 Task: Add Naturtint Permanent Hair Color, 6N Dark Blonde to the cart.
Action: Mouse moved to (355, 187)
Screenshot: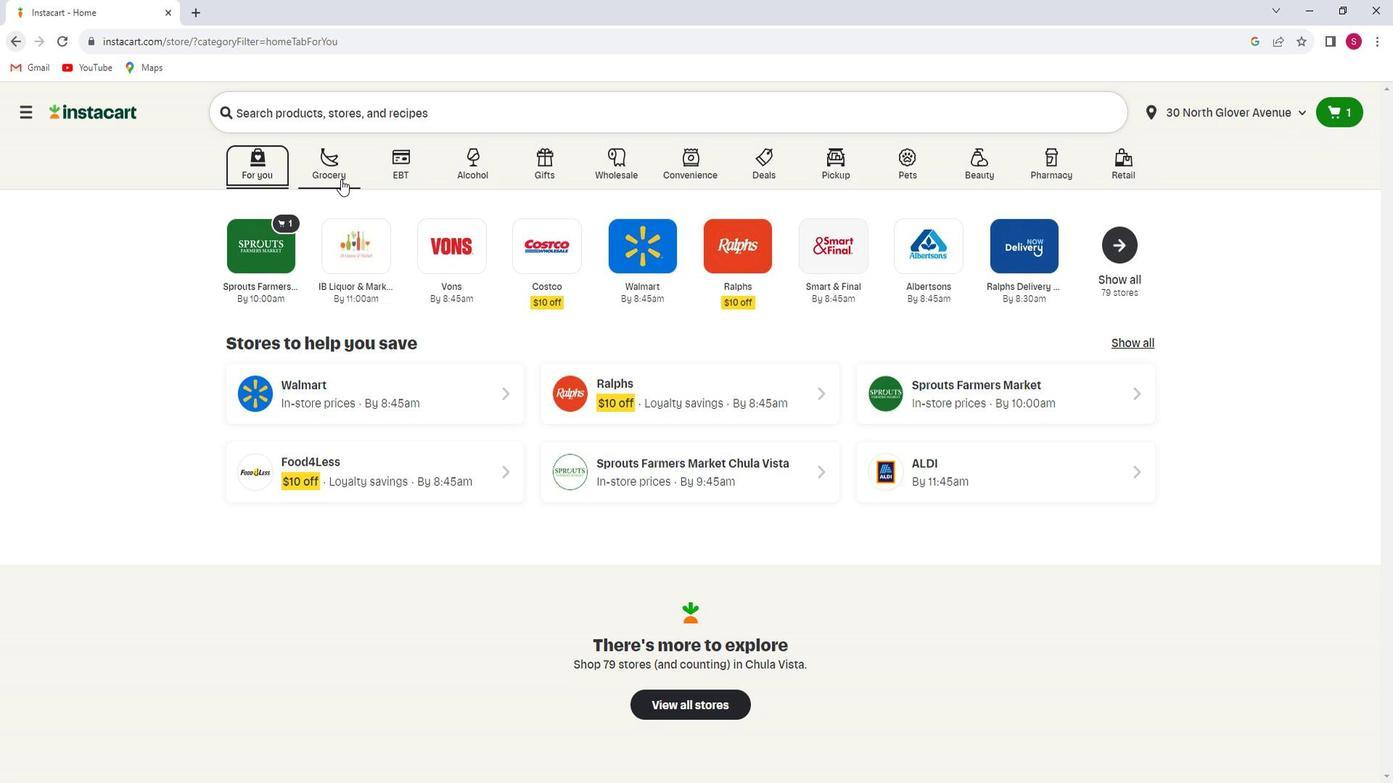 
Action: Mouse pressed left at (355, 187)
Screenshot: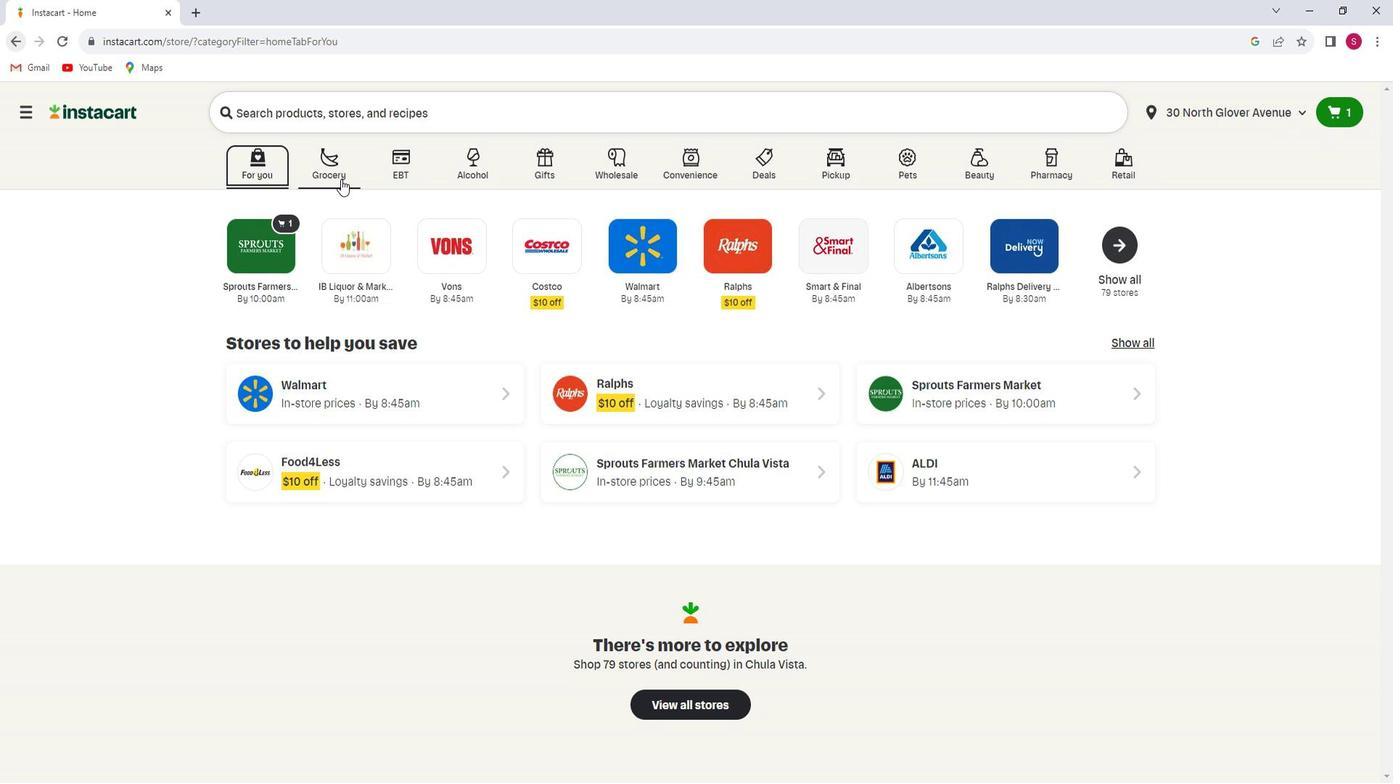 
Action: Mouse moved to (346, 442)
Screenshot: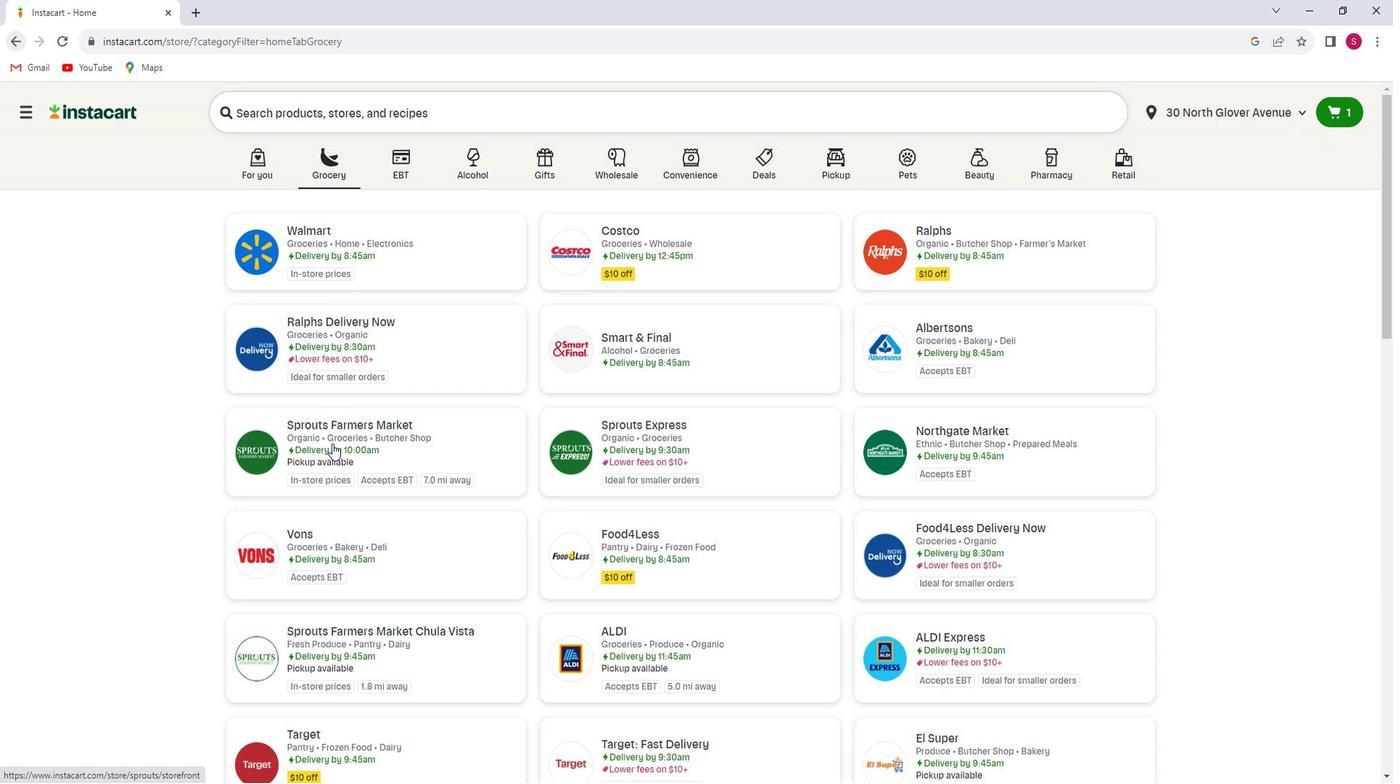 
Action: Mouse pressed left at (346, 442)
Screenshot: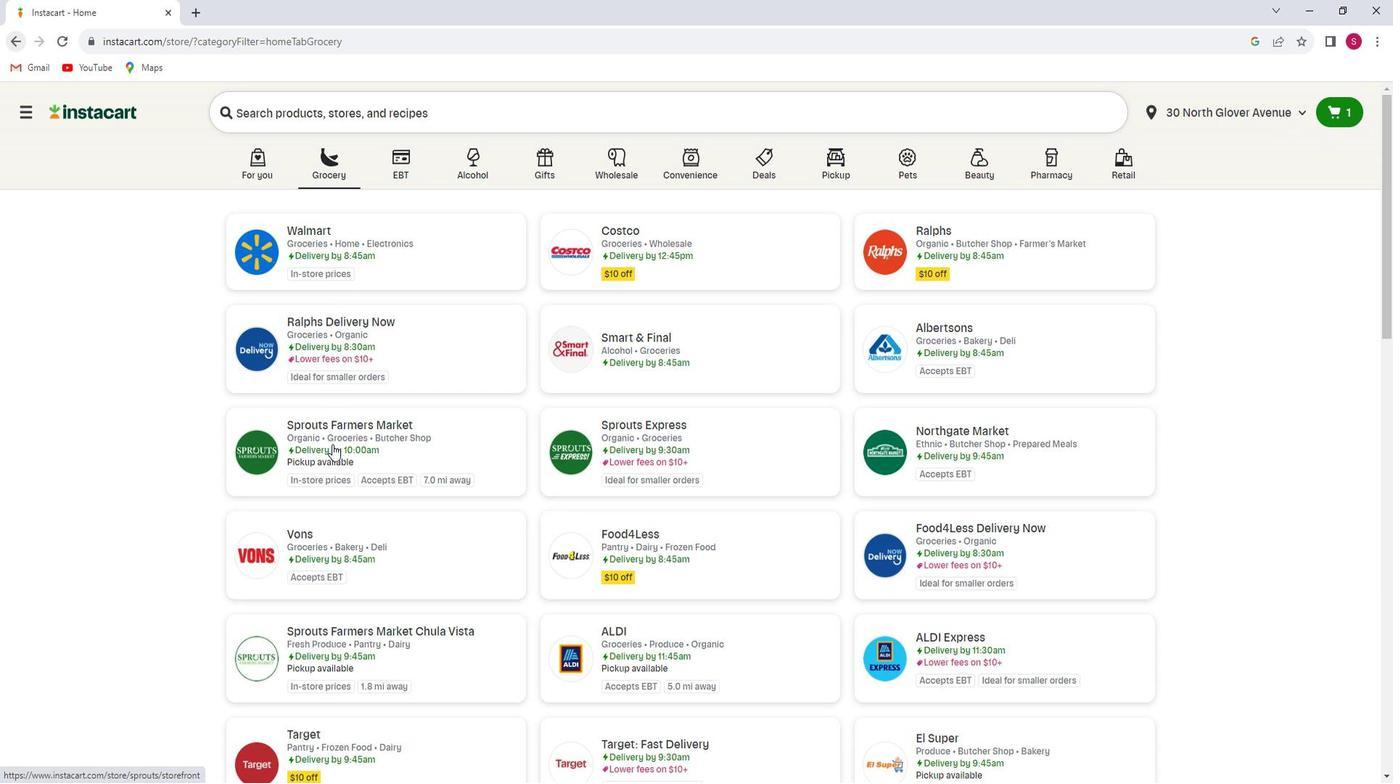 
Action: Mouse moved to (84, 502)
Screenshot: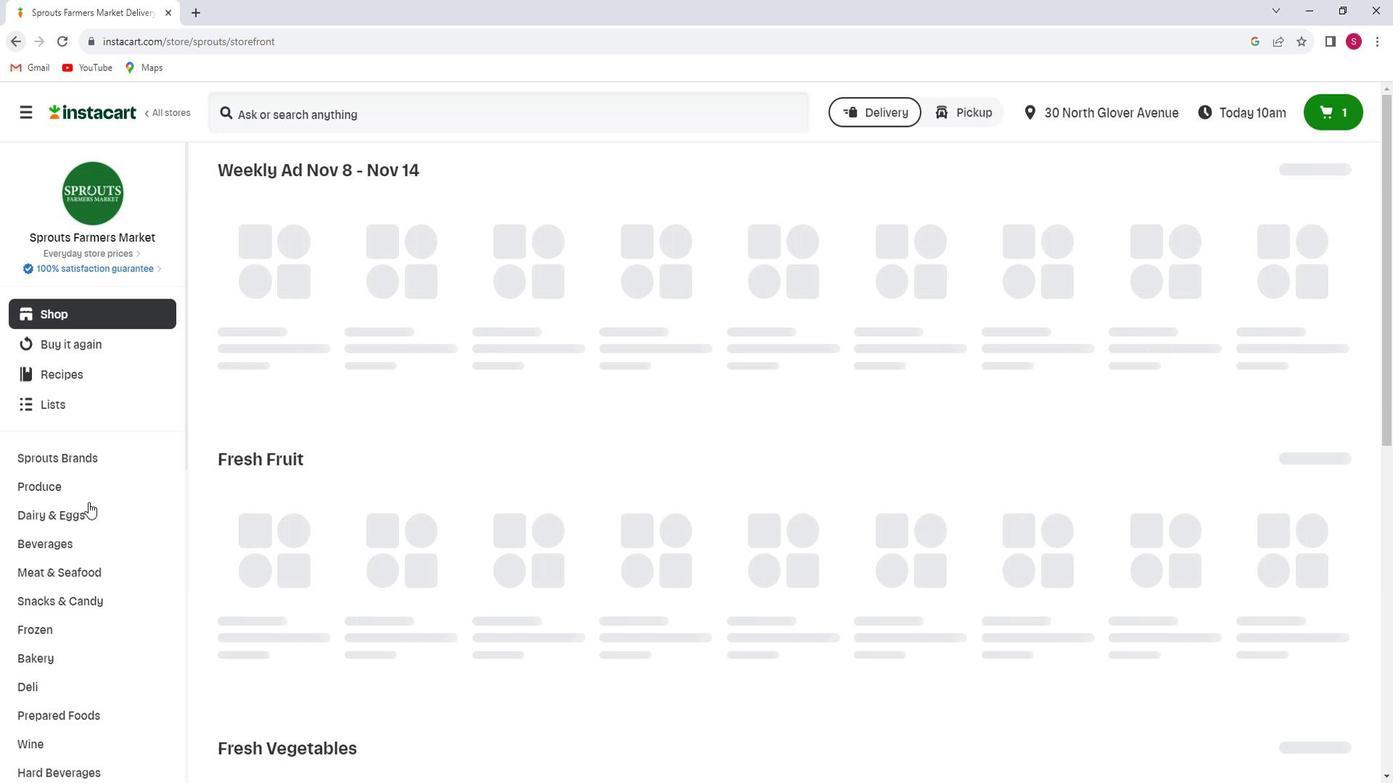 
Action: Mouse scrolled (84, 502) with delta (0, 0)
Screenshot: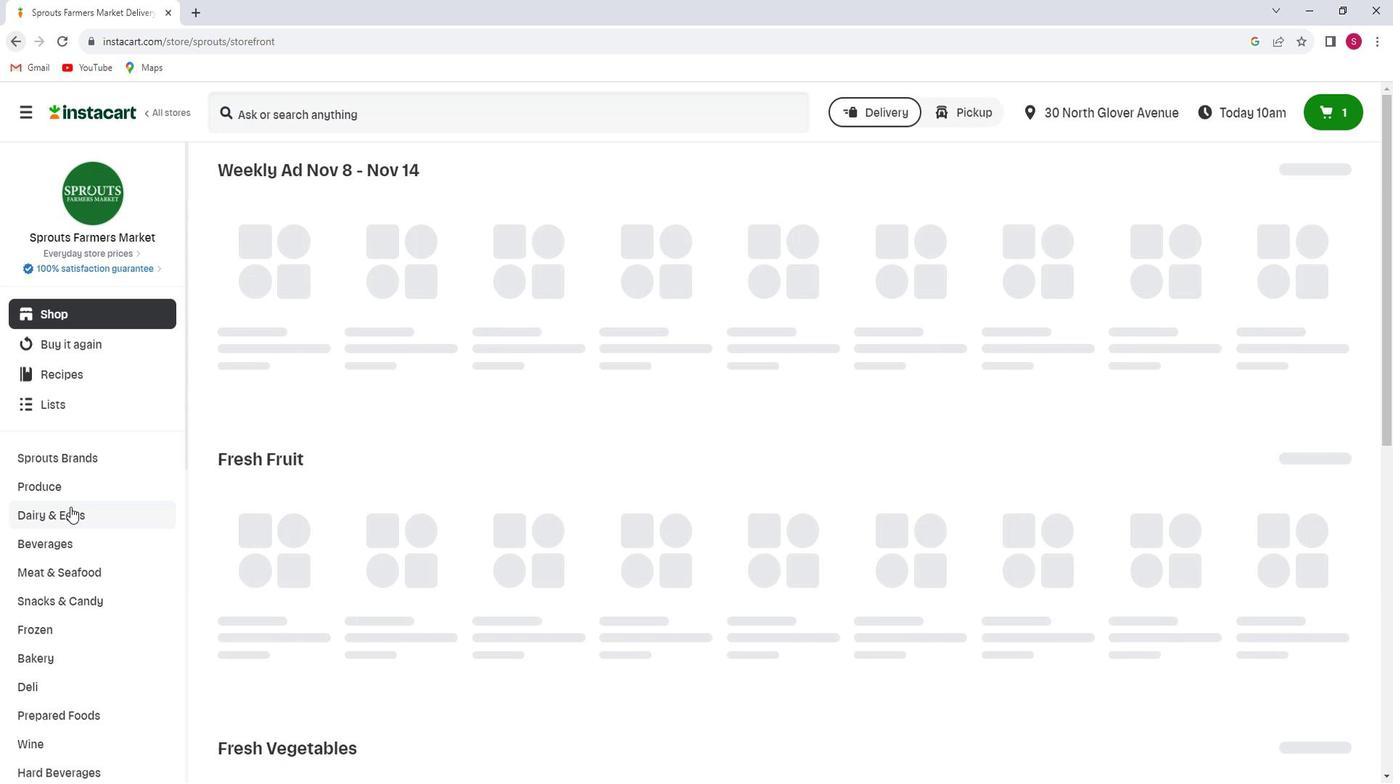 
Action: Mouse scrolled (84, 502) with delta (0, 0)
Screenshot: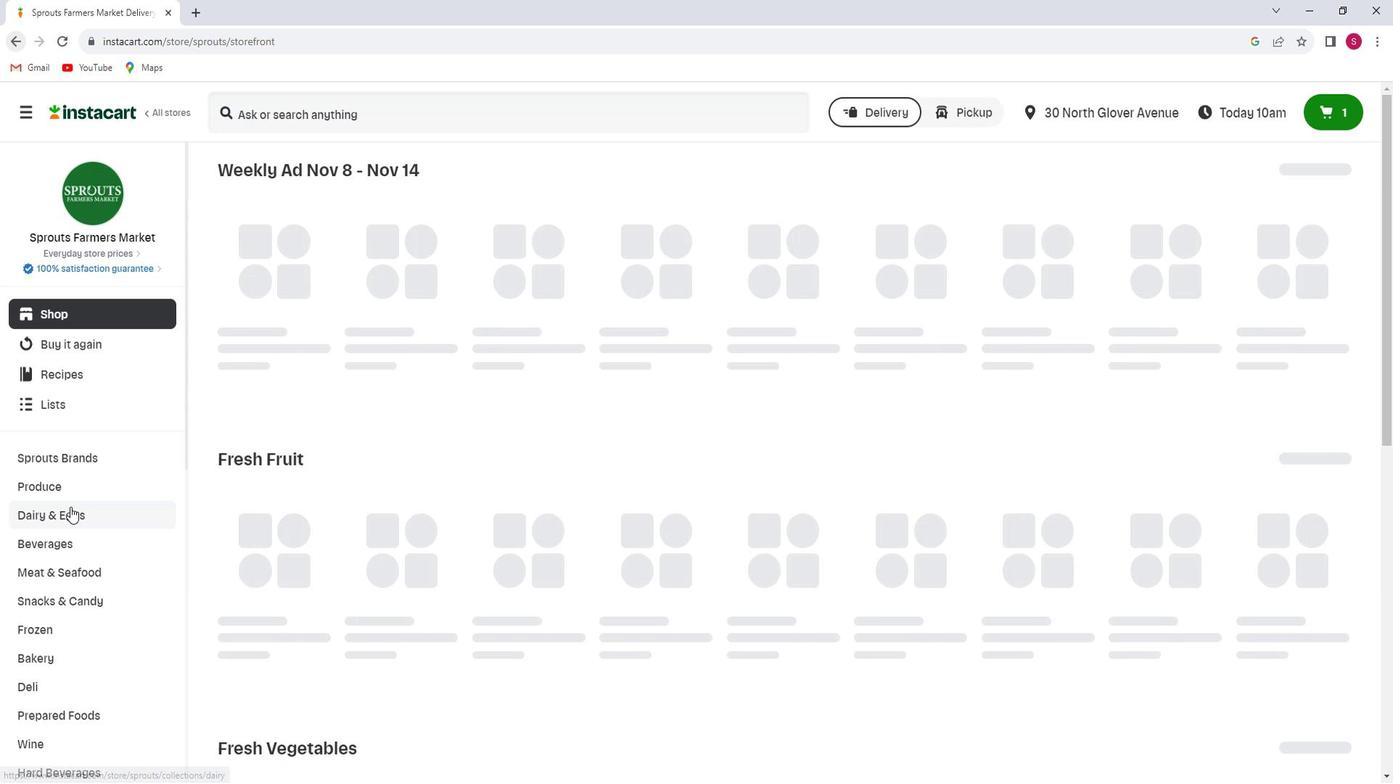 
Action: Mouse scrolled (84, 502) with delta (0, 0)
Screenshot: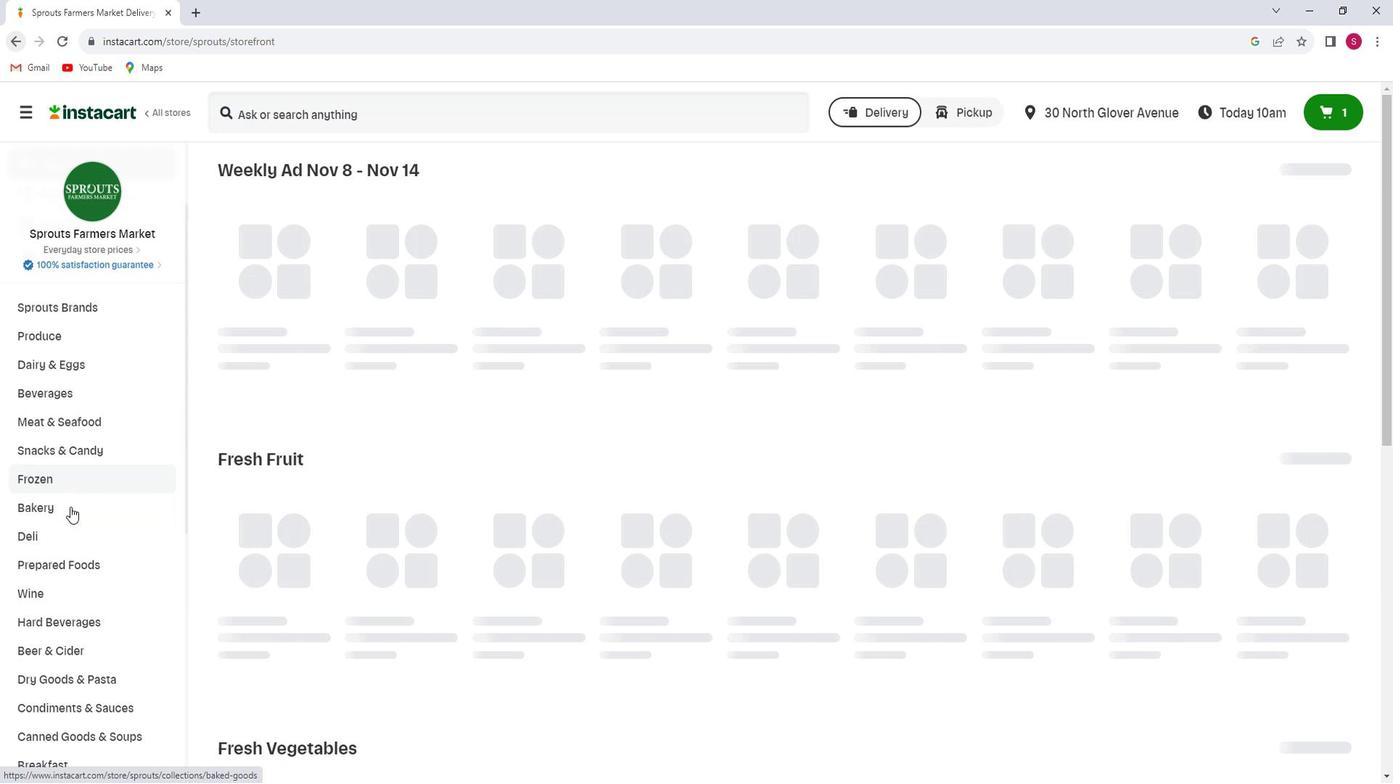 
Action: Mouse scrolled (84, 502) with delta (0, 0)
Screenshot: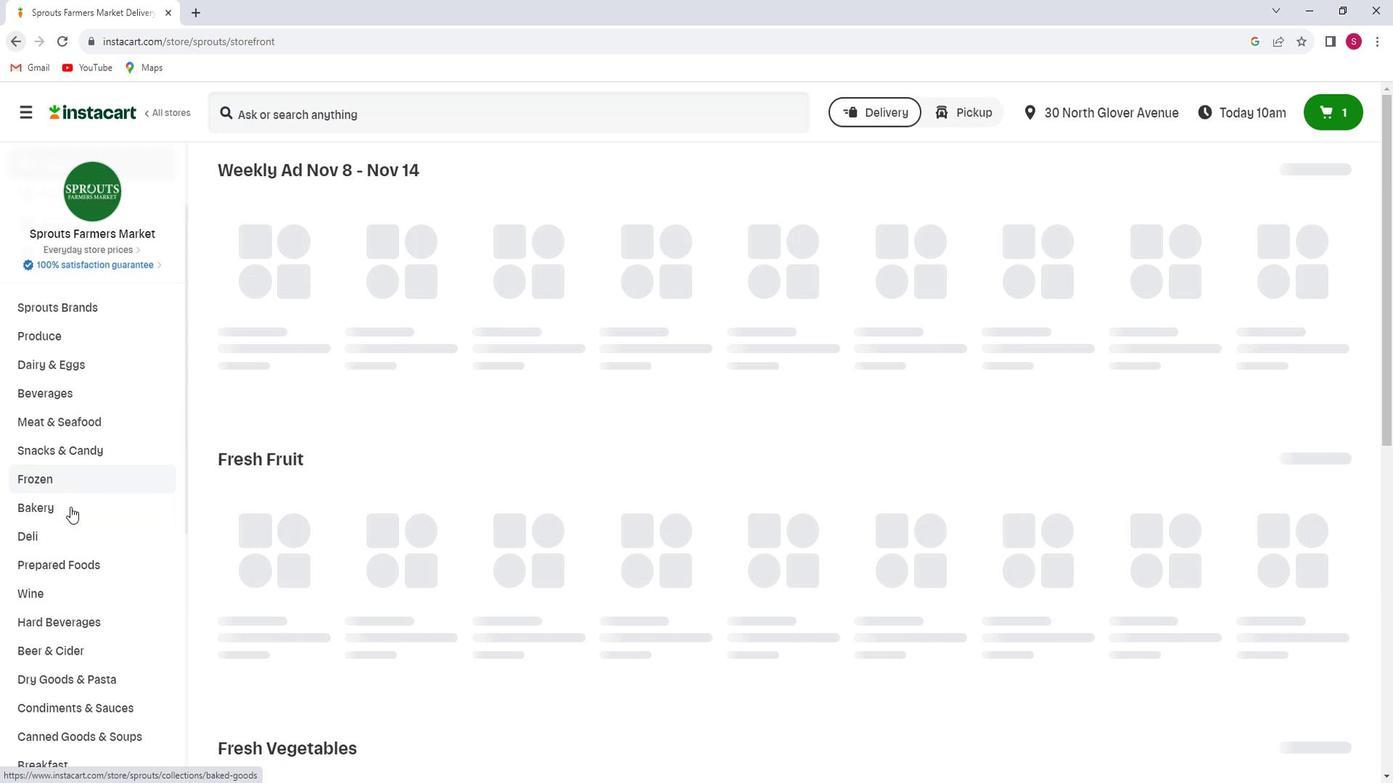 
Action: Mouse scrolled (84, 502) with delta (0, 0)
Screenshot: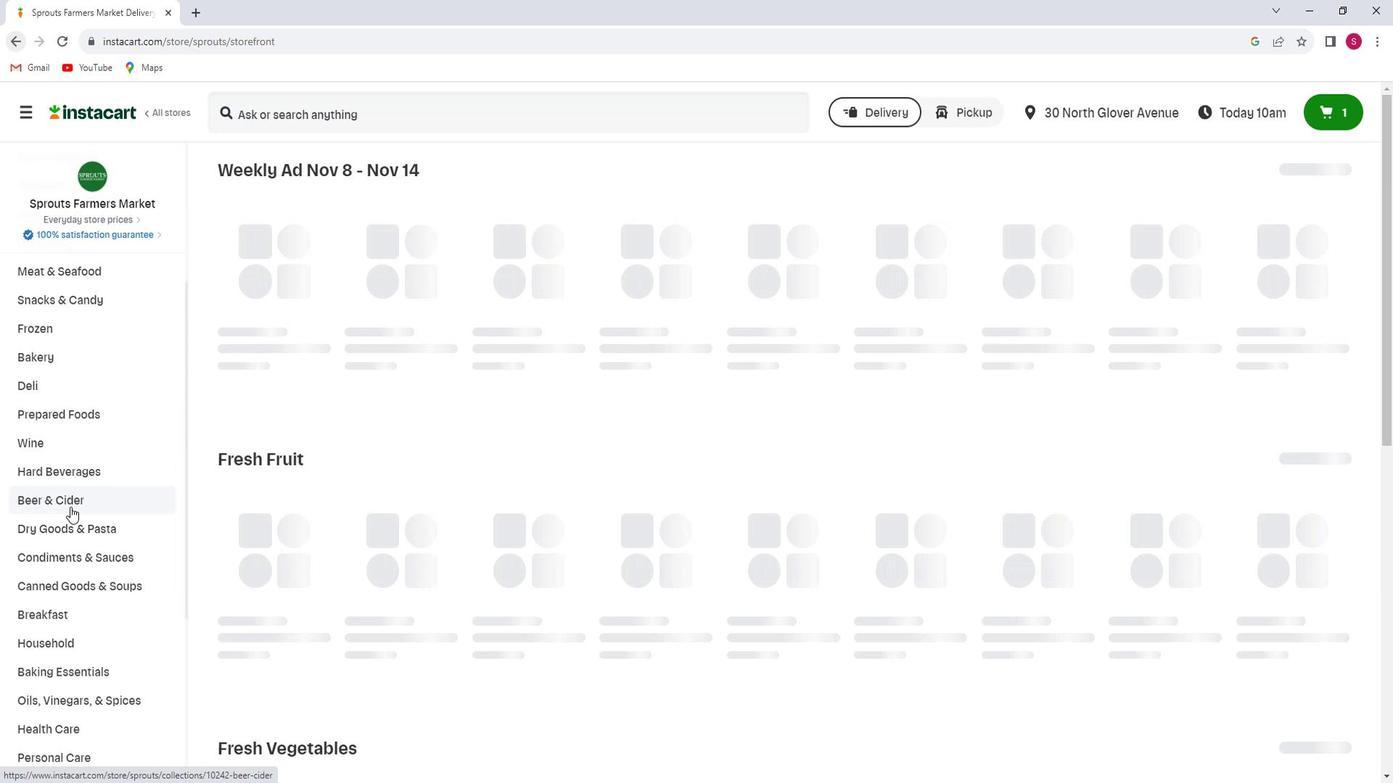
Action: Mouse scrolled (84, 502) with delta (0, 0)
Screenshot: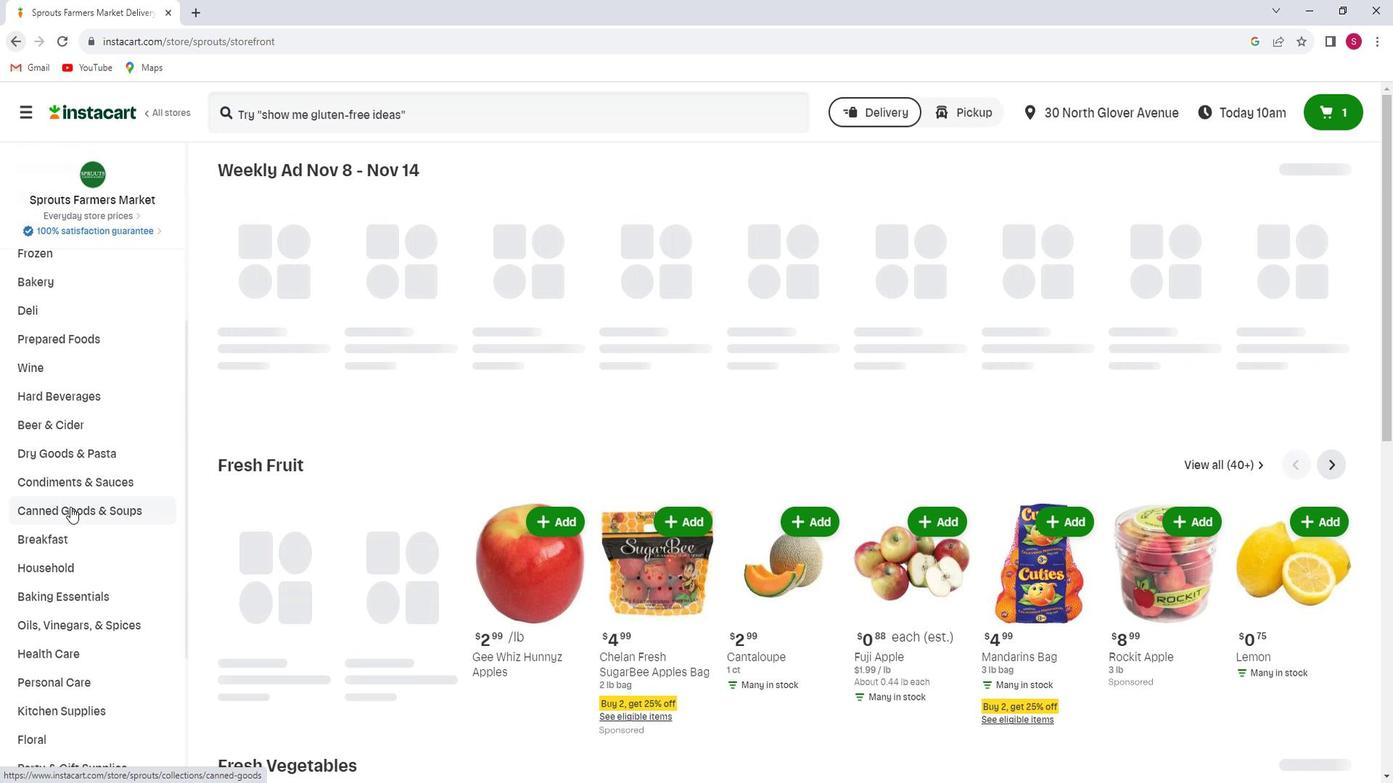 
Action: Mouse scrolled (84, 502) with delta (0, 0)
Screenshot: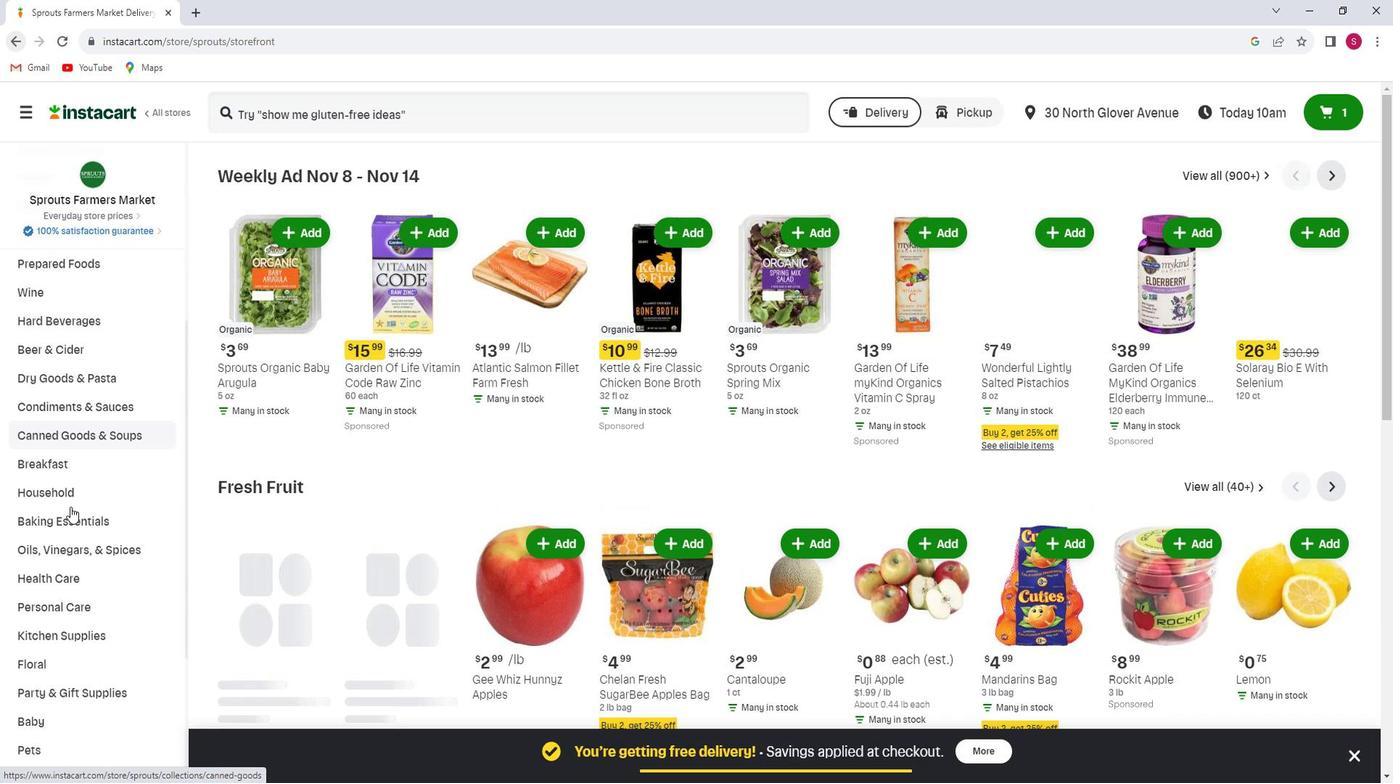 
Action: Mouse moved to (94, 522)
Screenshot: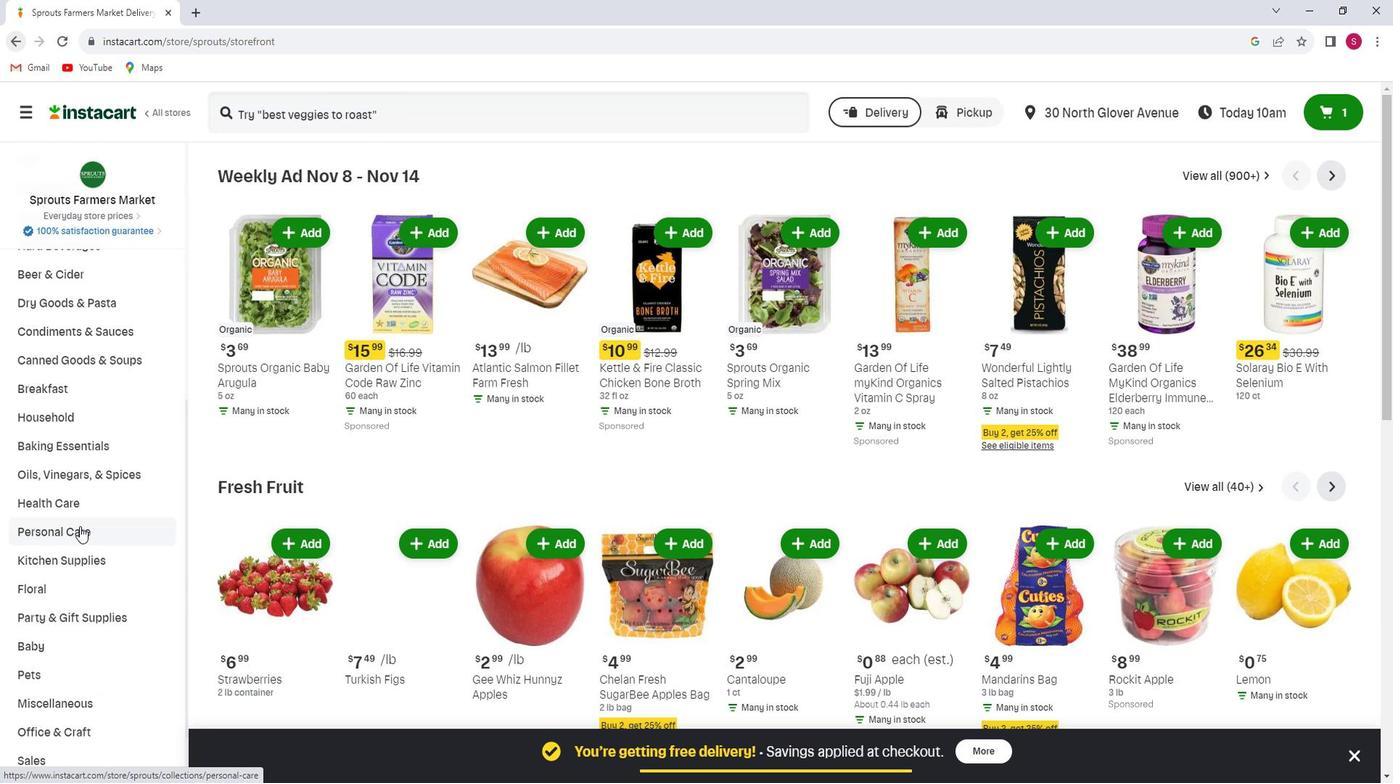 
Action: Mouse pressed left at (94, 522)
Screenshot: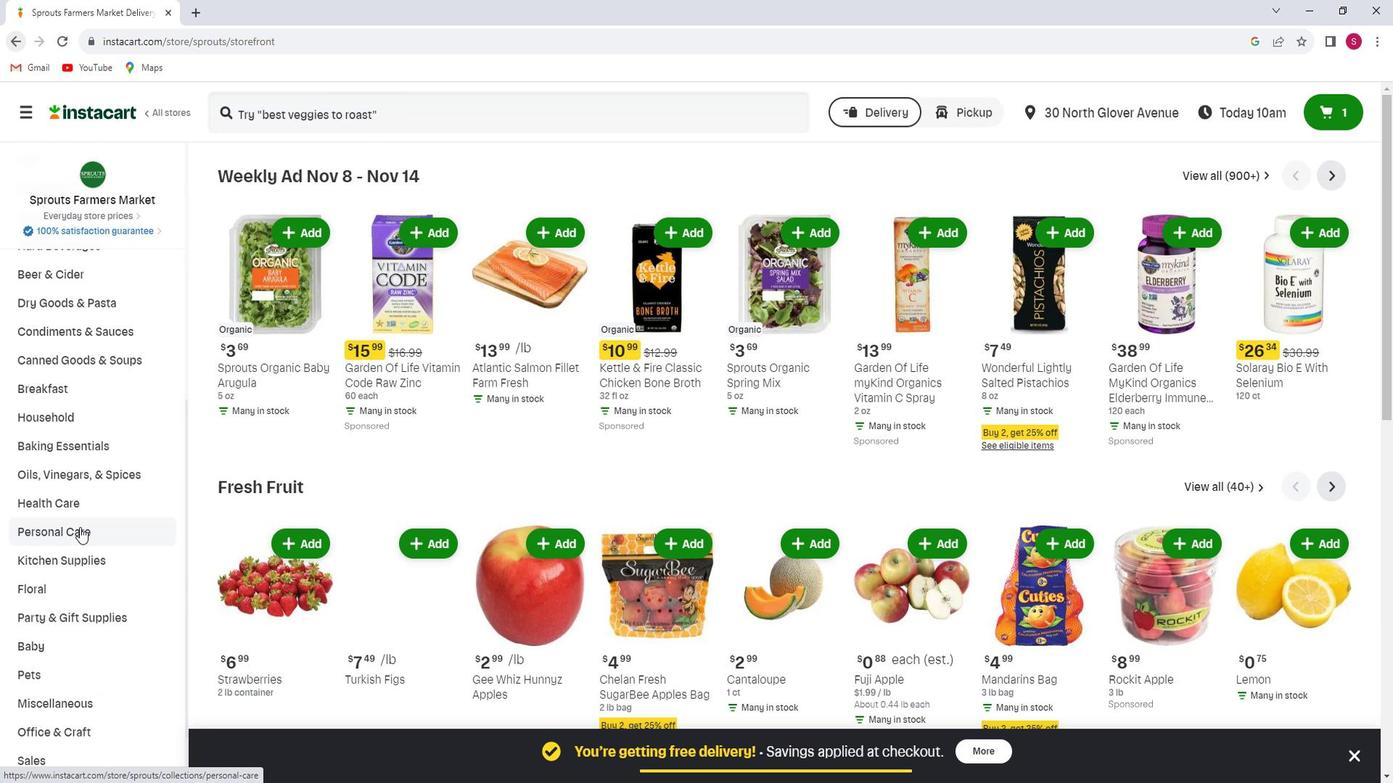 
Action: Mouse moved to (935, 222)
Screenshot: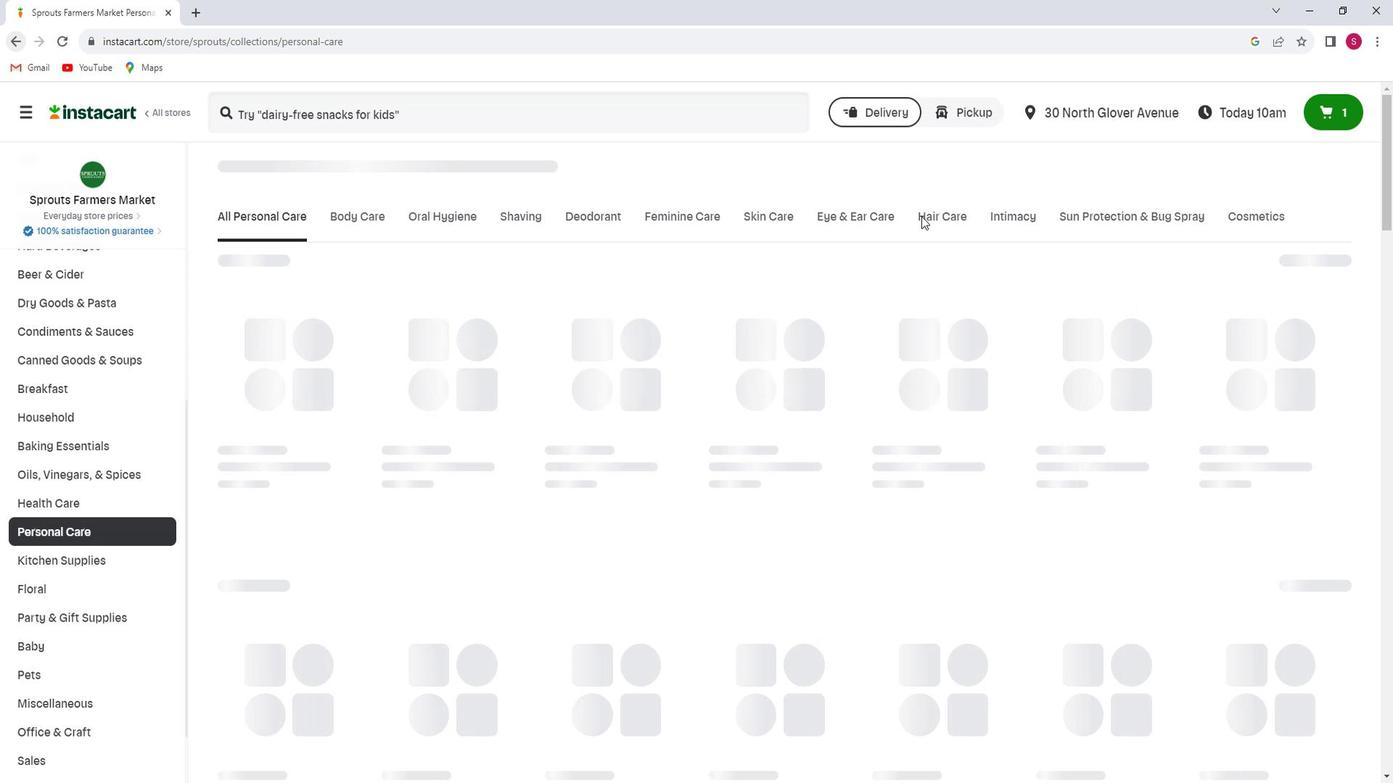 
Action: Mouse pressed left at (935, 222)
Screenshot: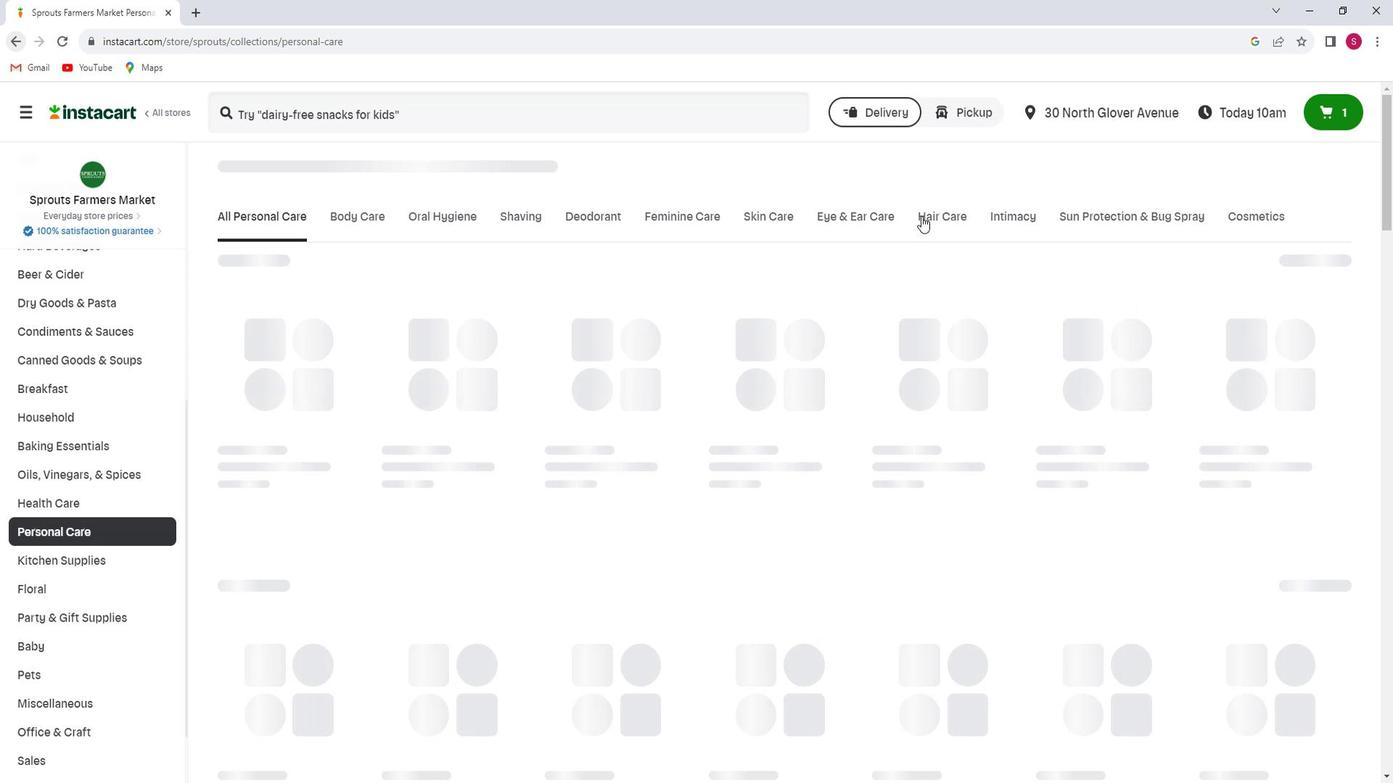 
Action: Mouse moved to (677, 288)
Screenshot: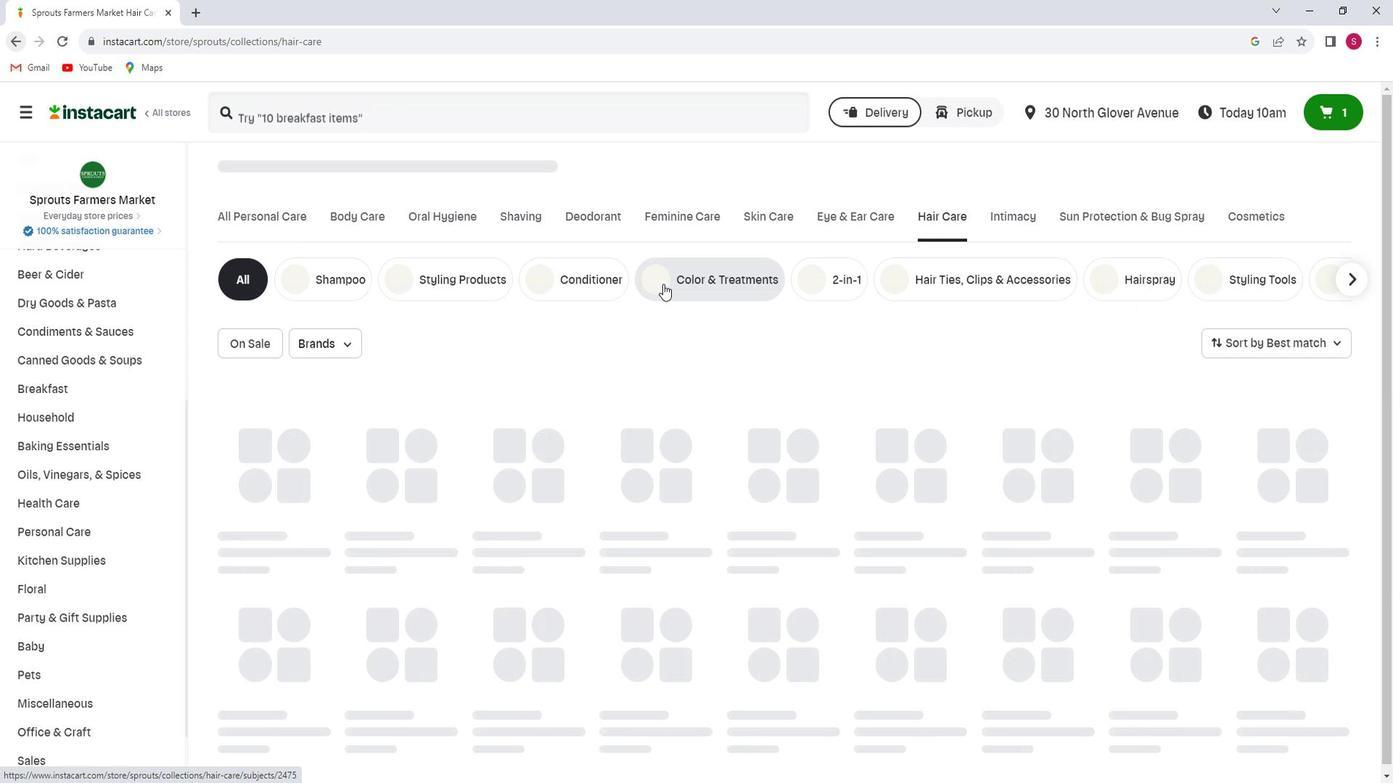 
Action: Mouse pressed left at (677, 288)
Screenshot: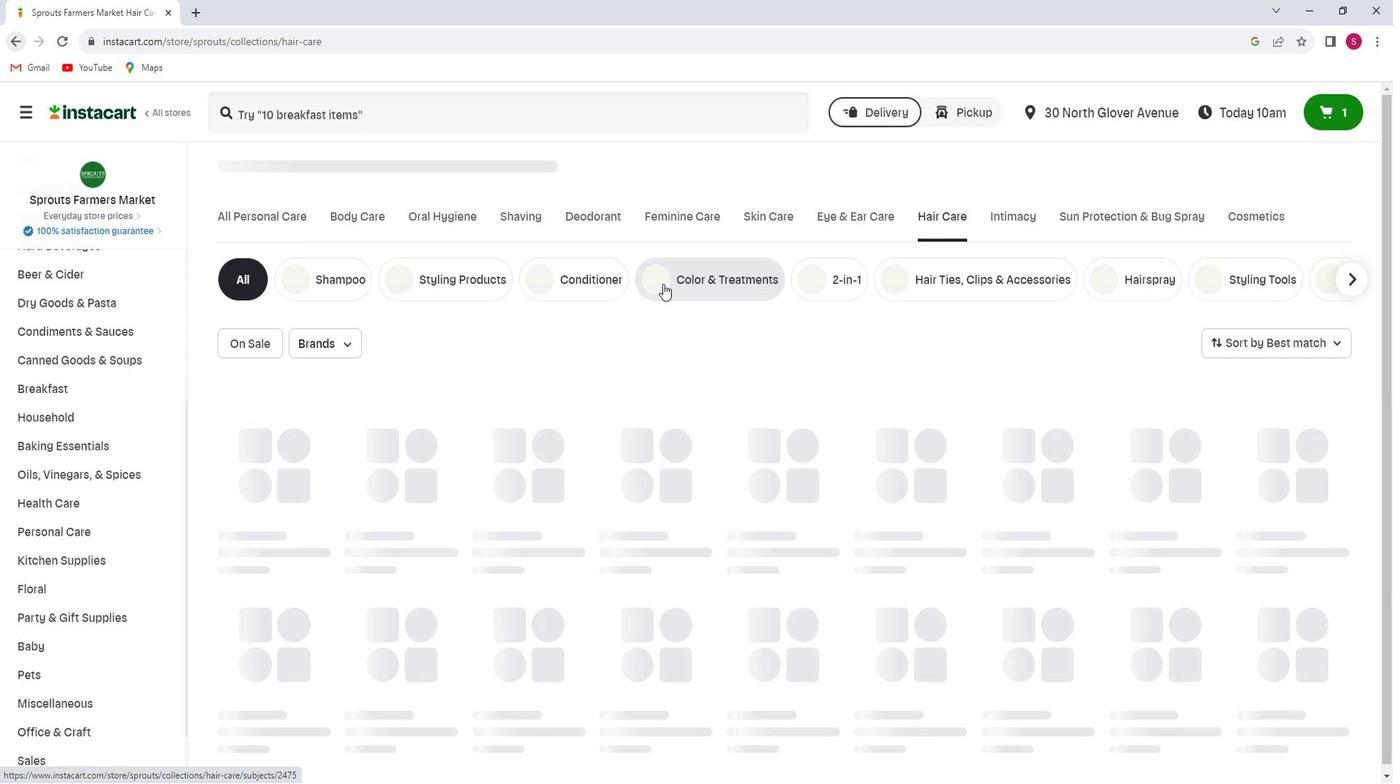 
Action: Mouse moved to (444, 121)
Screenshot: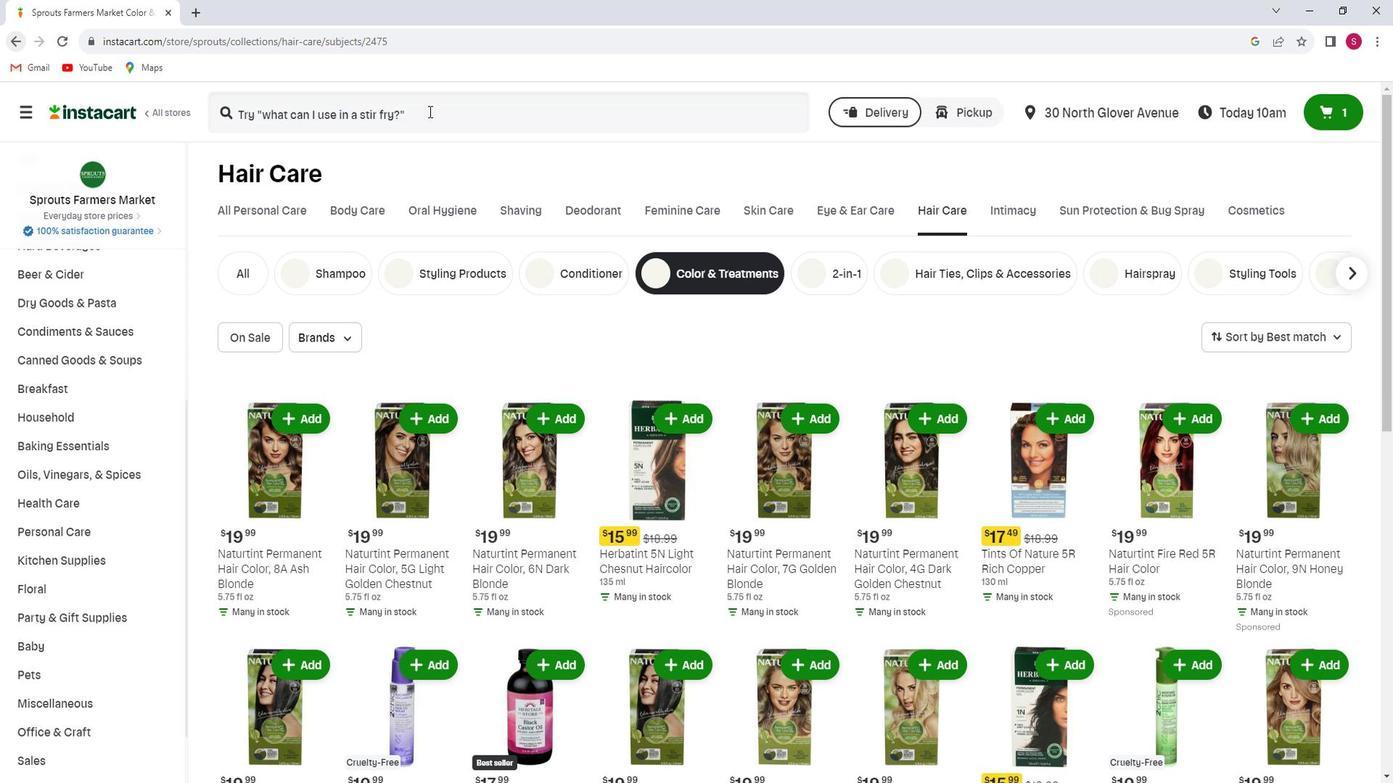 
Action: Mouse pressed left at (444, 121)
Screenshot: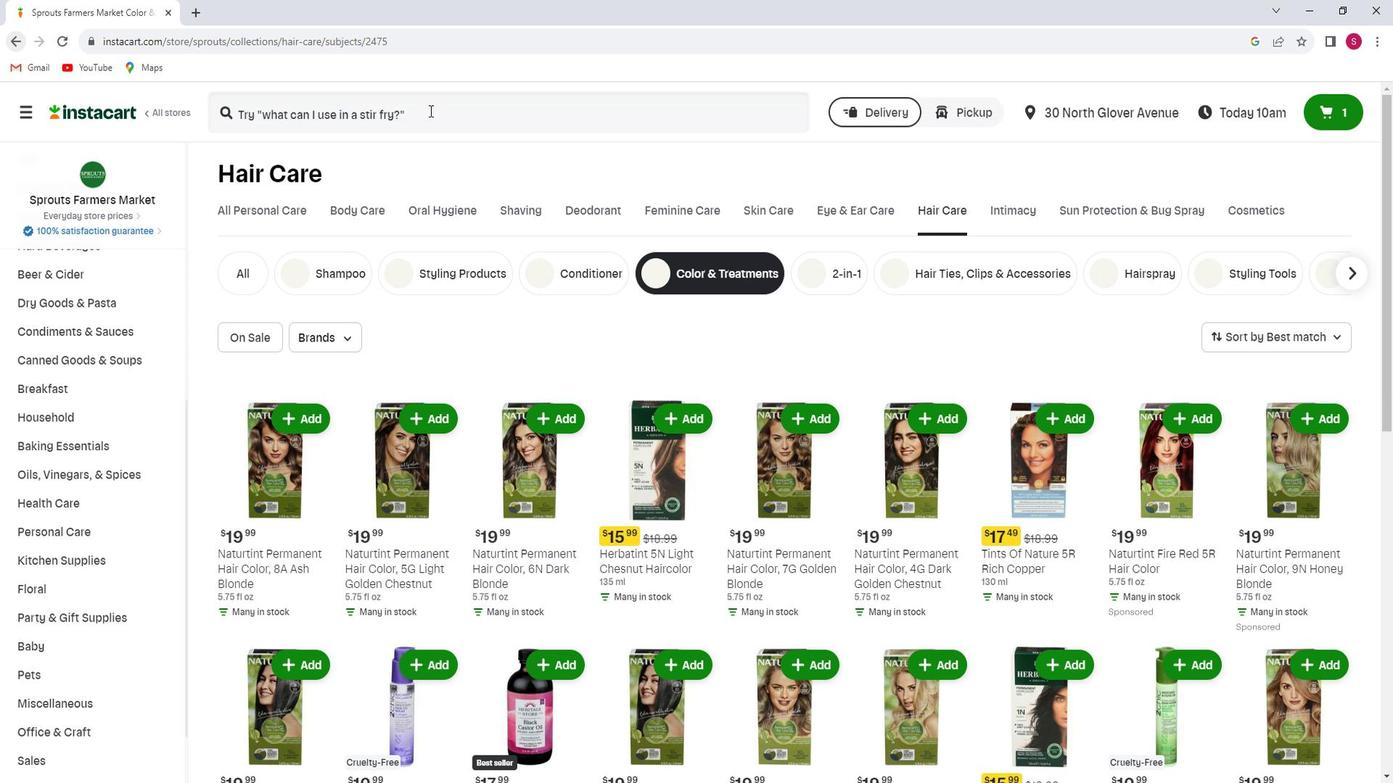 
Action: Key pressed <Key.shift>Naturtint<Key.space><Key.shift>permanent<Key.space><Key.shift>hair<Key.space><Key.shift>Color,<Key.space>6<Key.space><Key.backspace><Key.shift>N<Key.space><Key.shift>Dark<Key.space><Key.shift>blonde<Key.enter>
Screenshot: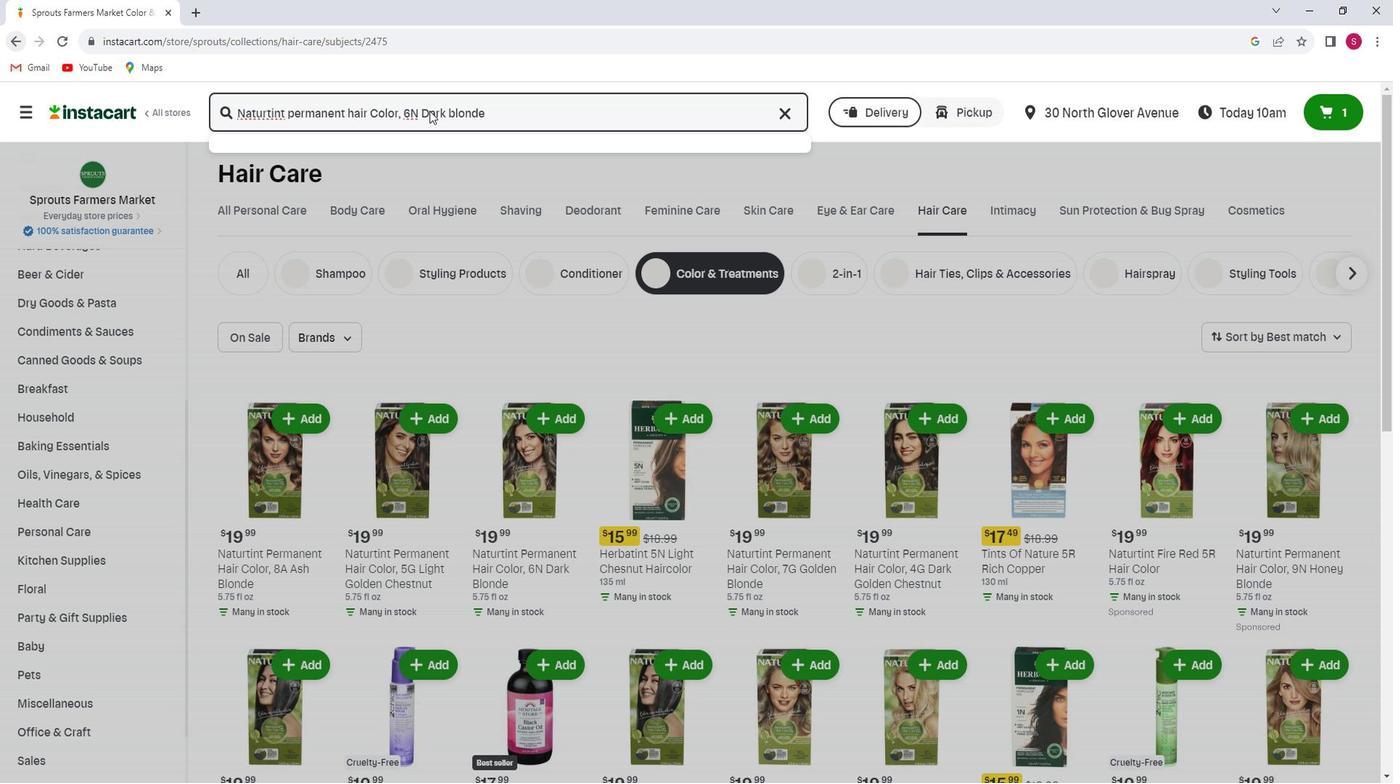
Action: Mouse moved to (422, 254)
Screenshot: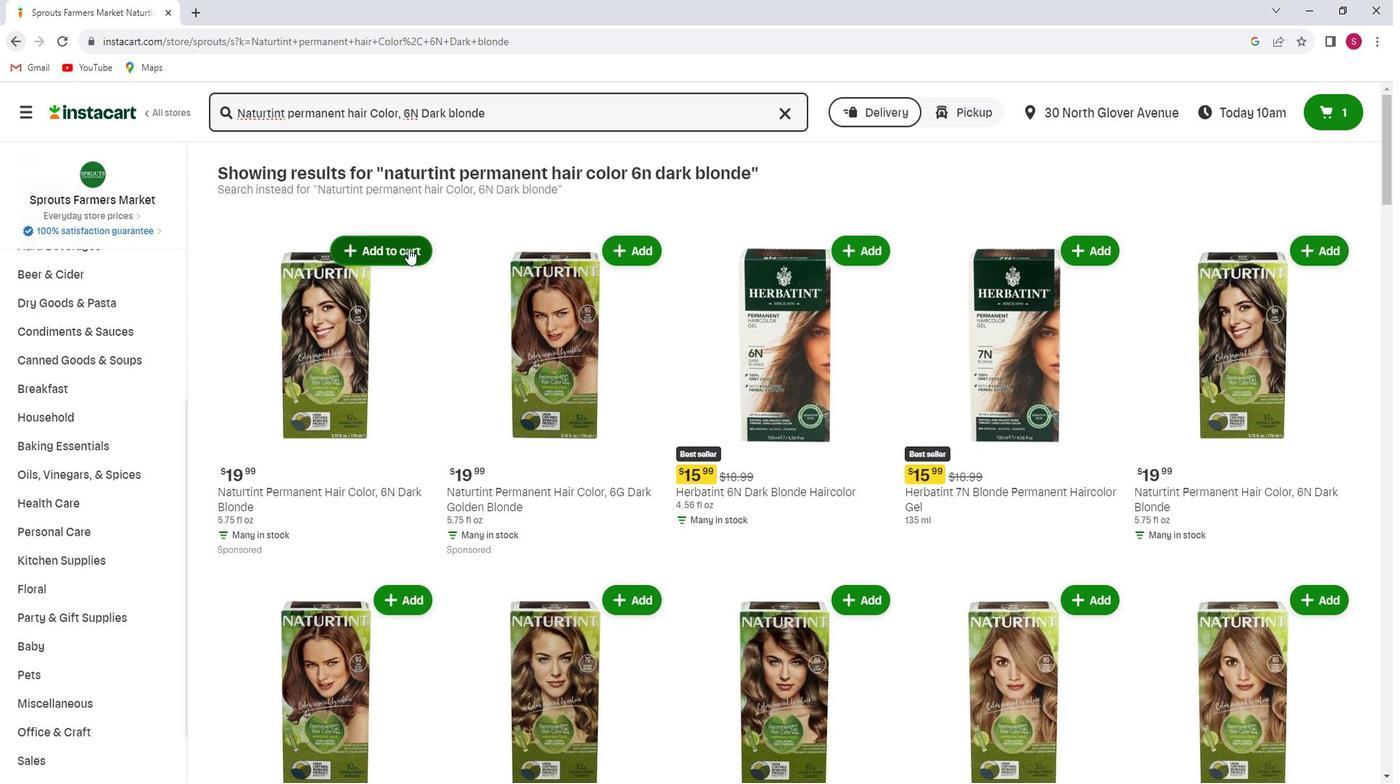 
Action: Mouse pressed left at (422, 254)
Screenshot: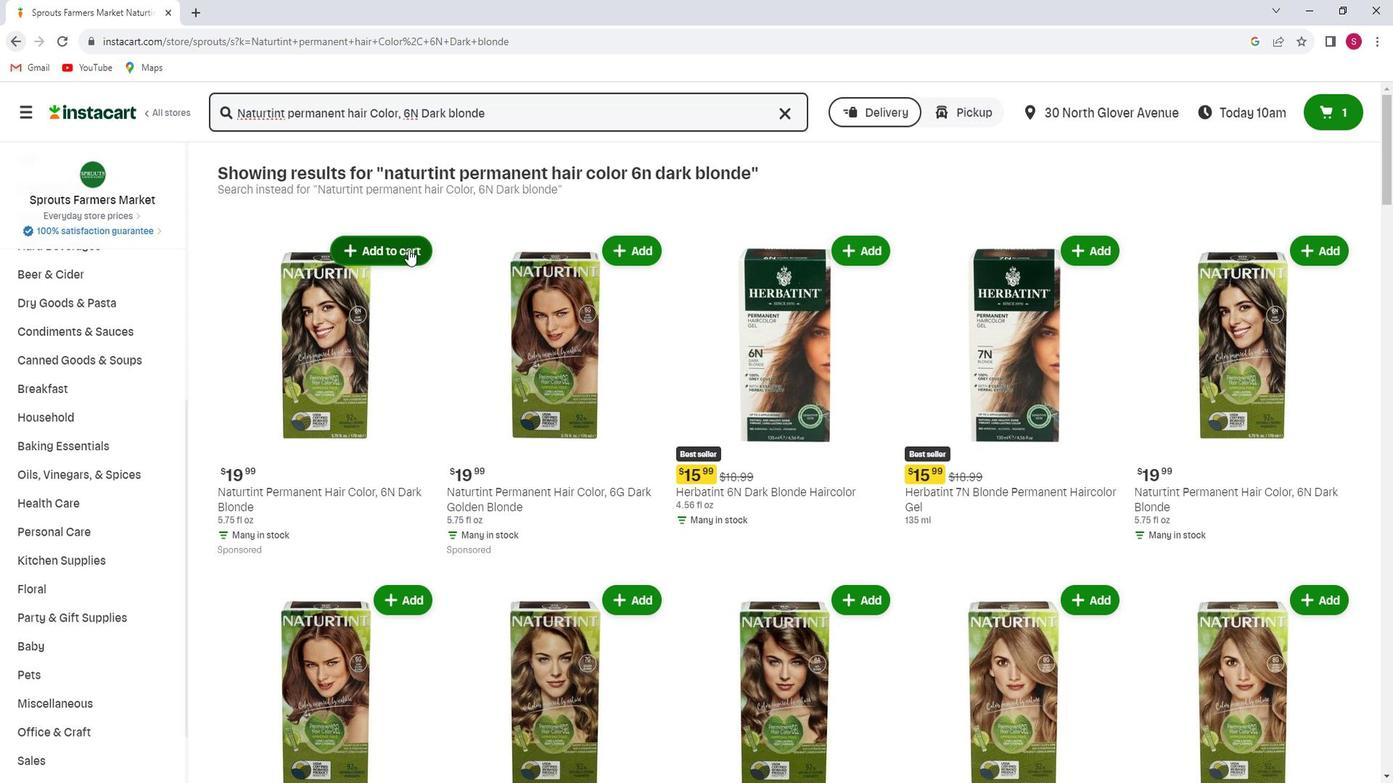 
Action: Mouse moved to (413, 326)
Screenshot: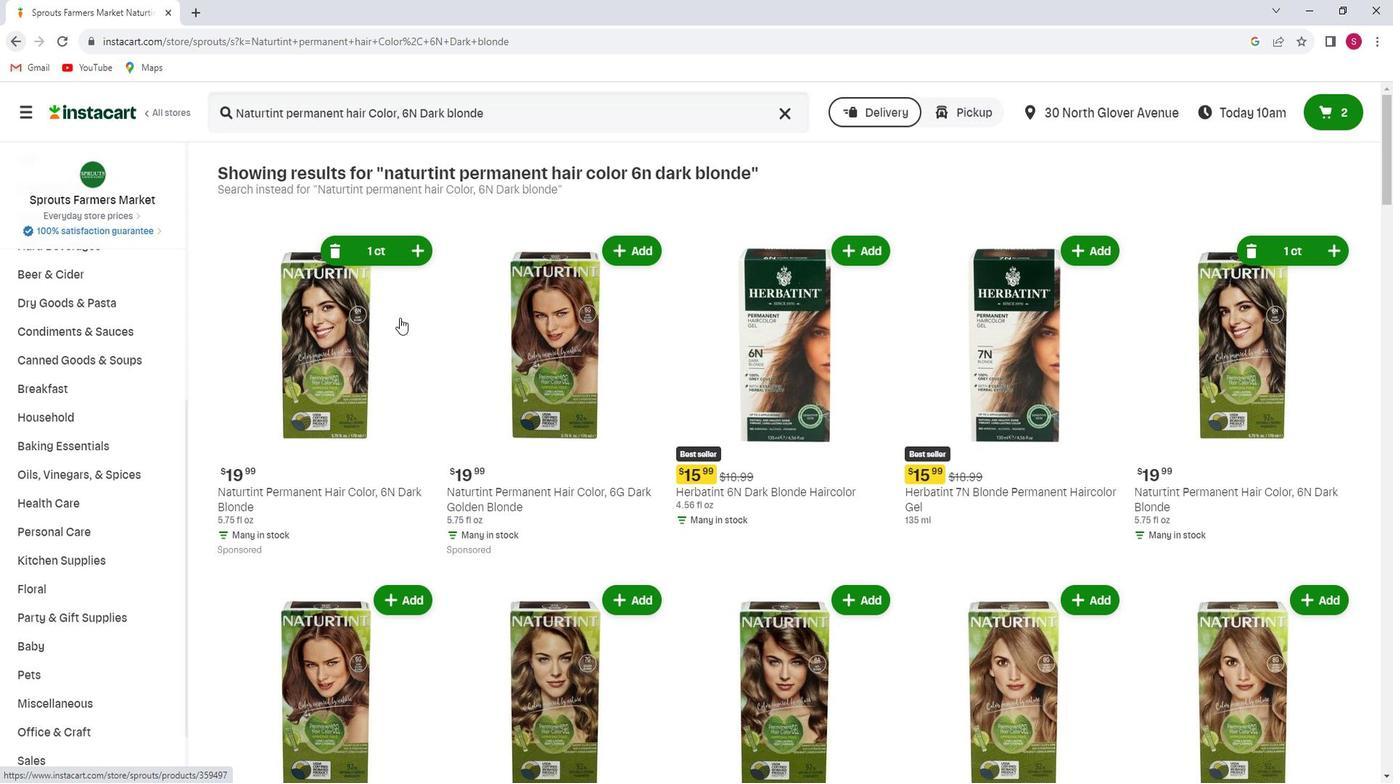 
